 Task: Change the dump module for file dumper to IceCast output.
Action: Mouse moved to (126, 16)
Screenshot: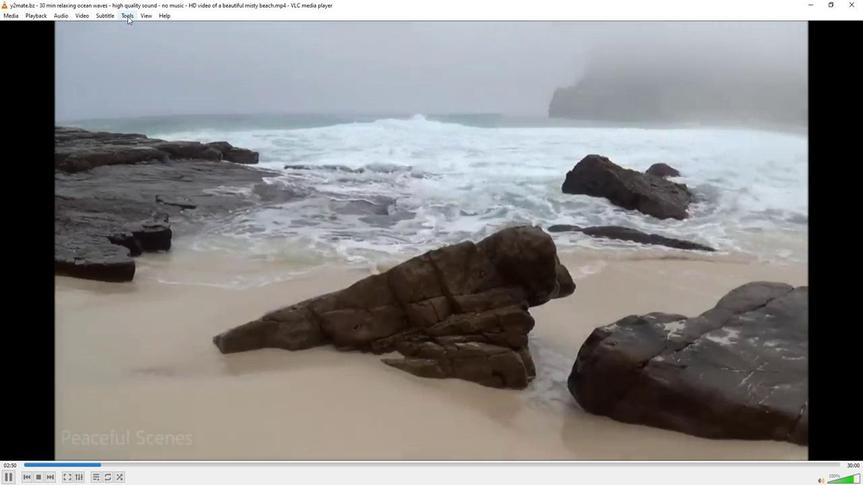
Action: Mouse pressed left at (126, 16)
Screenshot: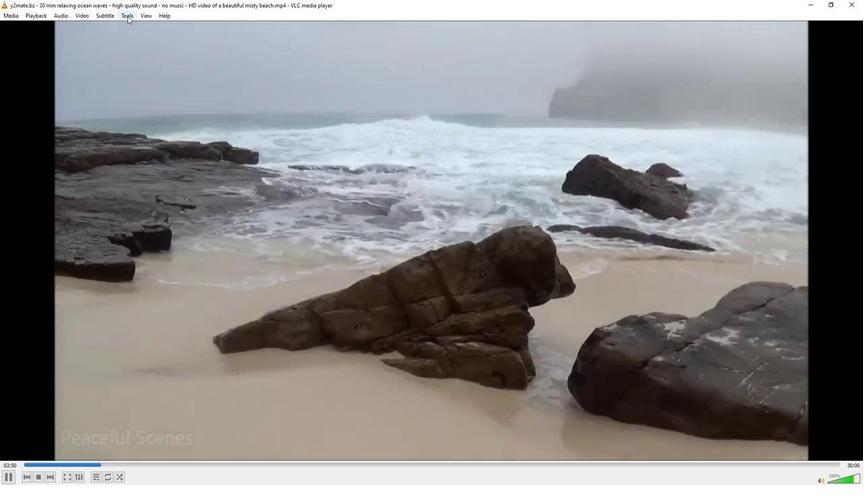 
Action: Mouse moved to (139, 122)
Screenshot: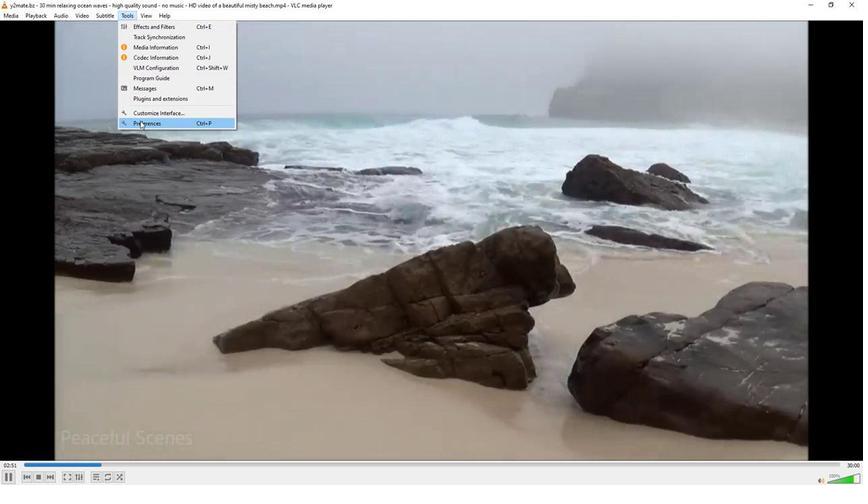 
Action: Mouse pressed left at (139, 122)
Screenshot: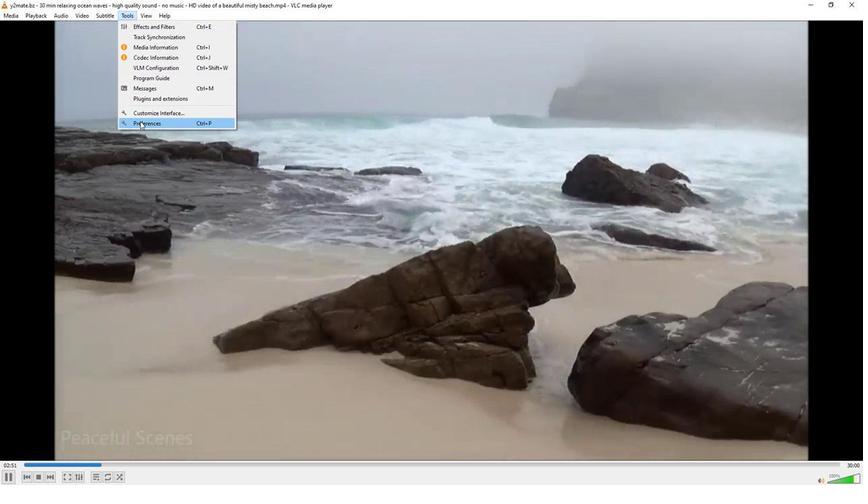 
Action: Mouse moved to (235, 372)
Screenshot: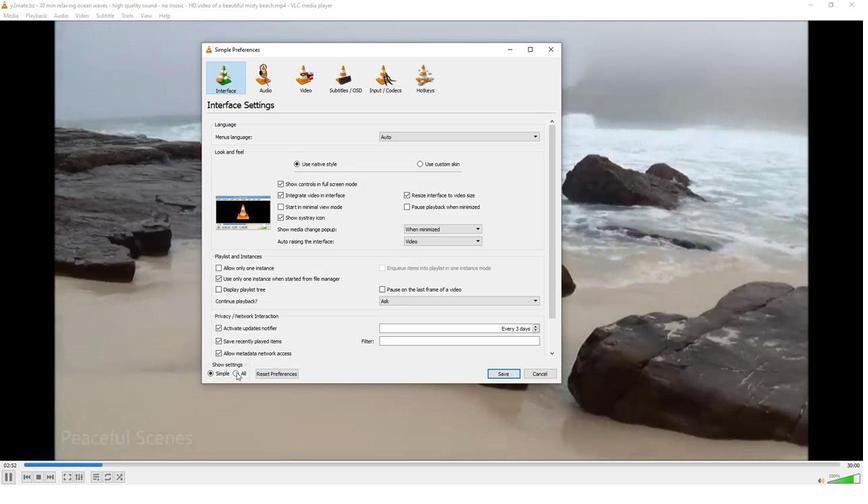 
Action: Mouse pressed left at (235, 372)
Screenshot: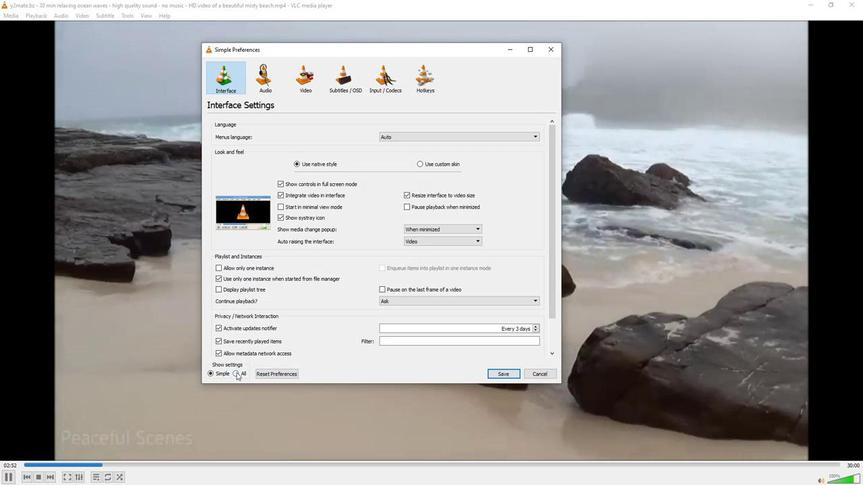 
Action: Mouse moved to (223, 246)
Screenshot: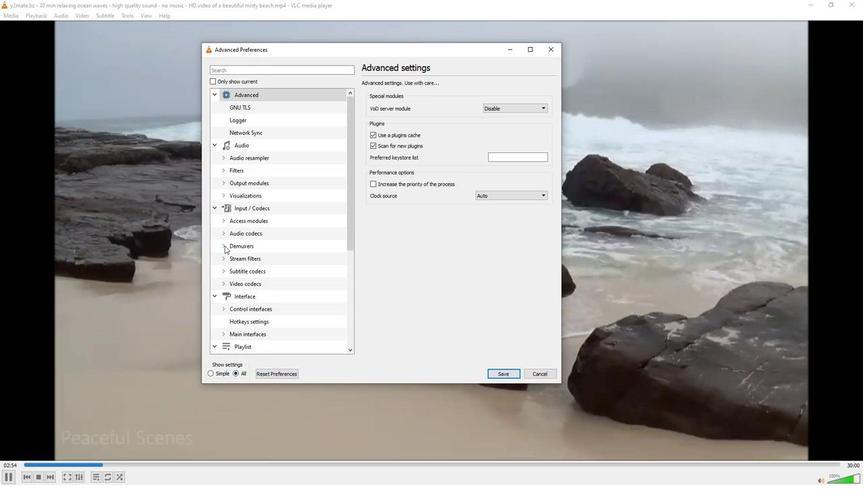 
Action: Mouse pressed left at (223, 246)
Screenshot: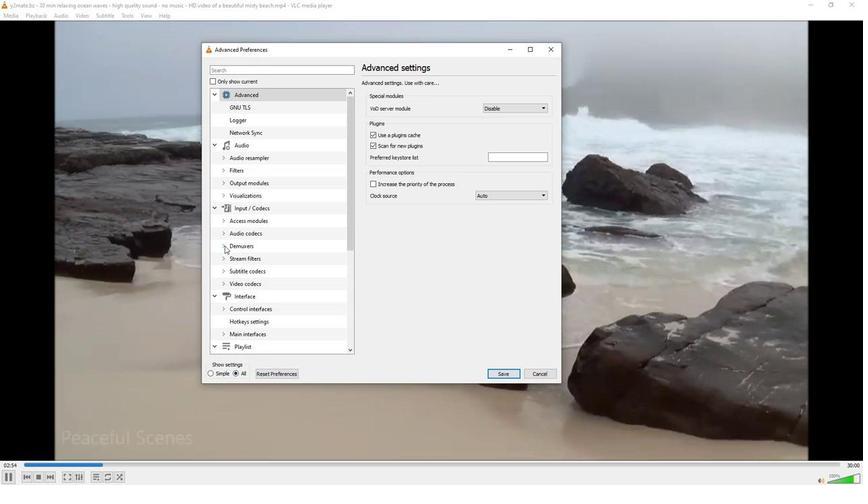 
Action: Mouse moved to (240, 310)
Screenshot: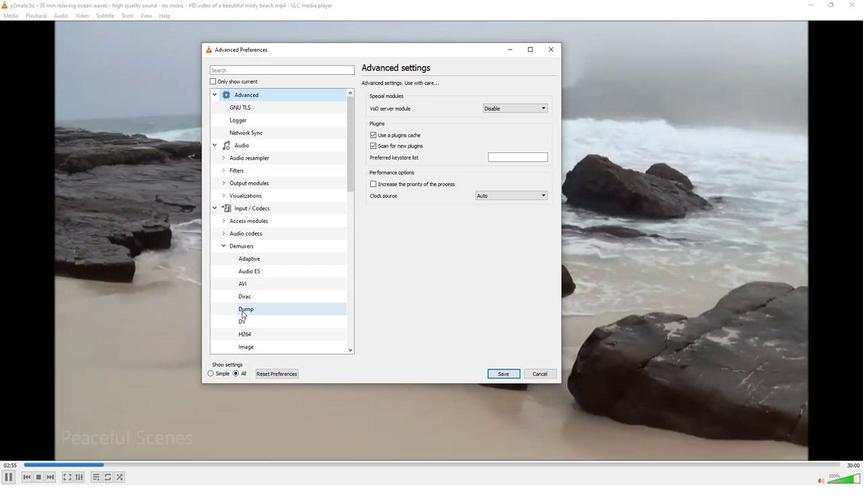 
Action: Mouse pressed left at (240, 310)
Screenshot: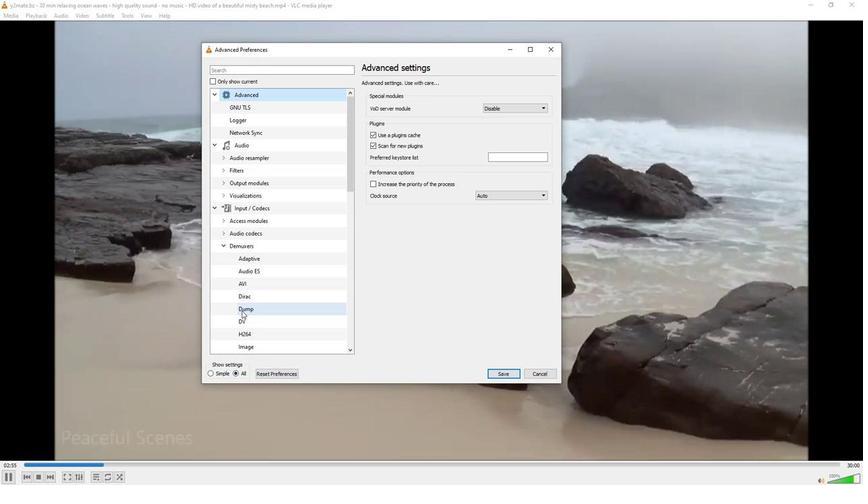 
Action: Mouse moved to (510, 98)
Screenshot: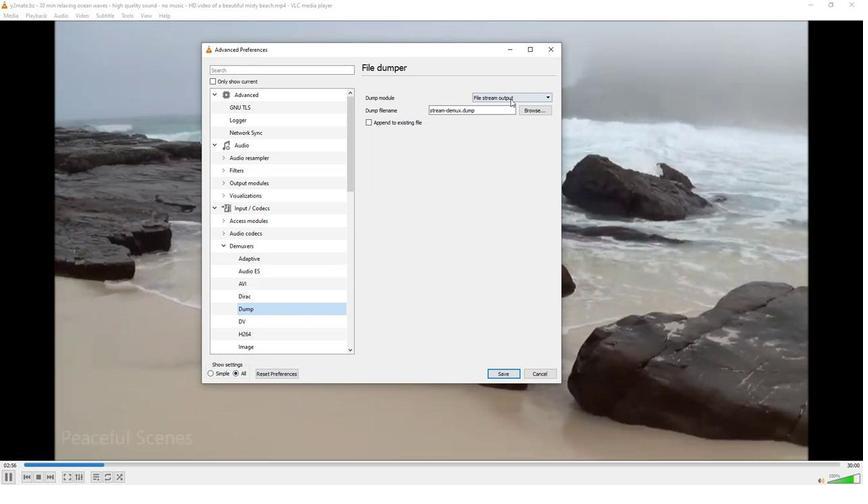 
Action: Mouse pressed left at (510, 98)
Screenshot: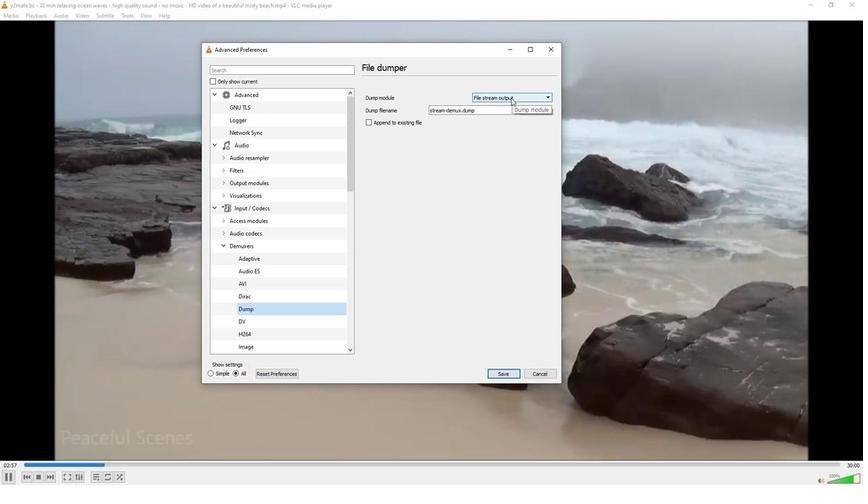 
Action: Mouse moved to (504, 144)
Screenshot: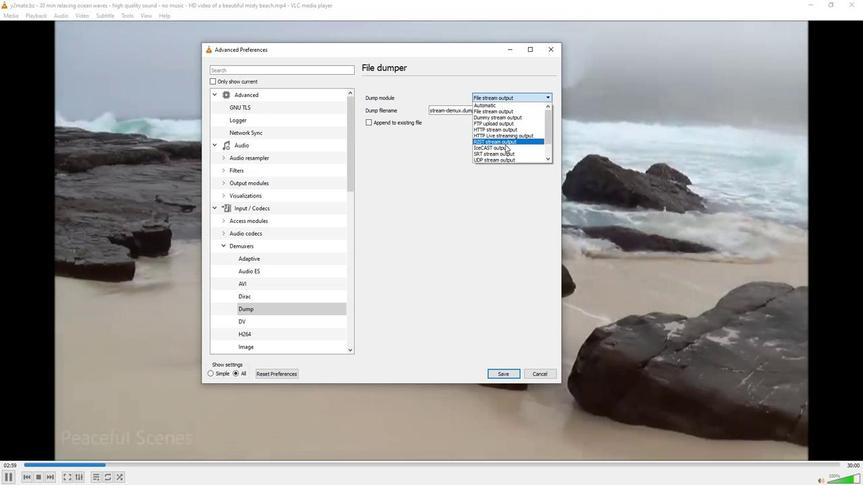 
Action: Mouse pressed left at (504, 144)
Screenshot: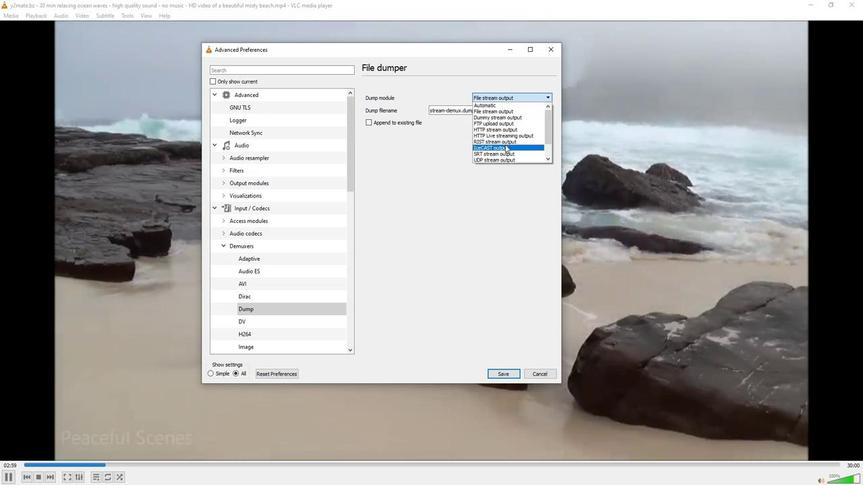 
